Task: Set up a priority inbox to see important messages first in previews.
Action: Mouse moved to (867, 70)
Screenshot: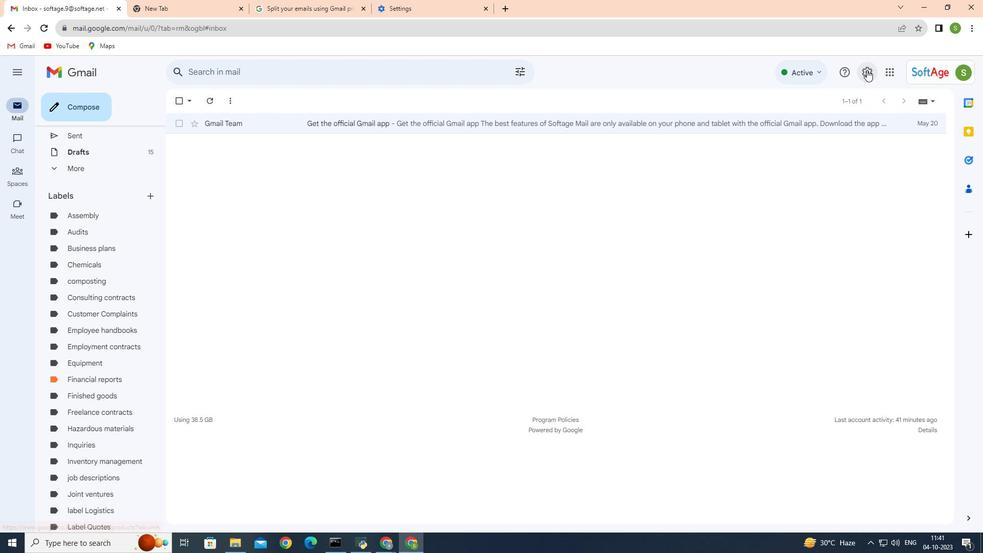 
Action: Mouse pressed left at (867, 70)
Screenshot: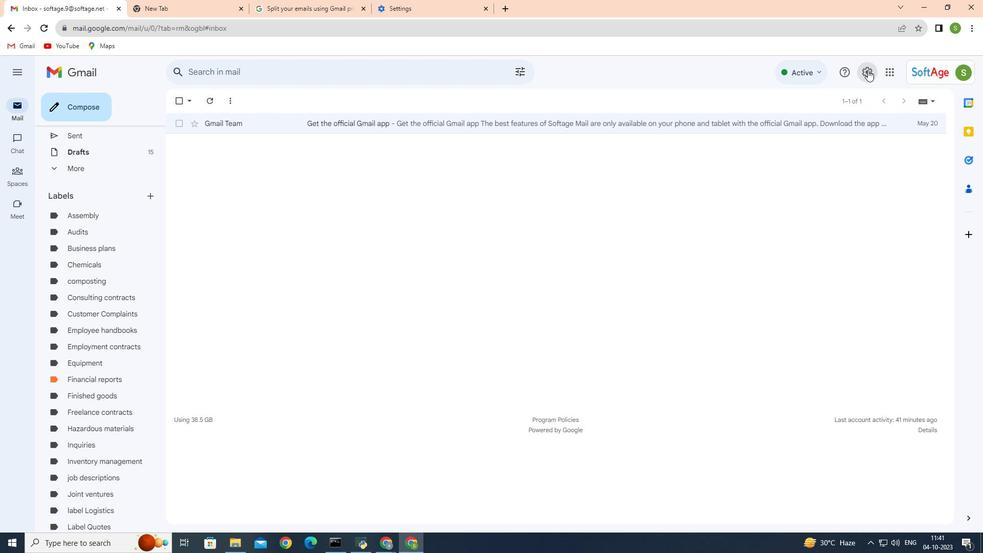 
Action: Mouse moved to (852, 123)
Screenshot: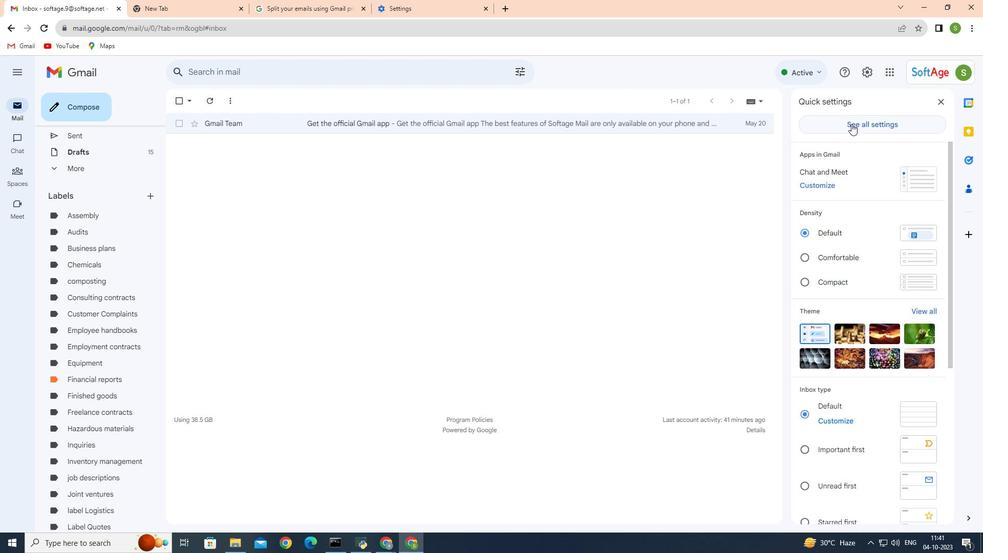 
Action: Mouse pressed left at (852, 123)
Screenshot: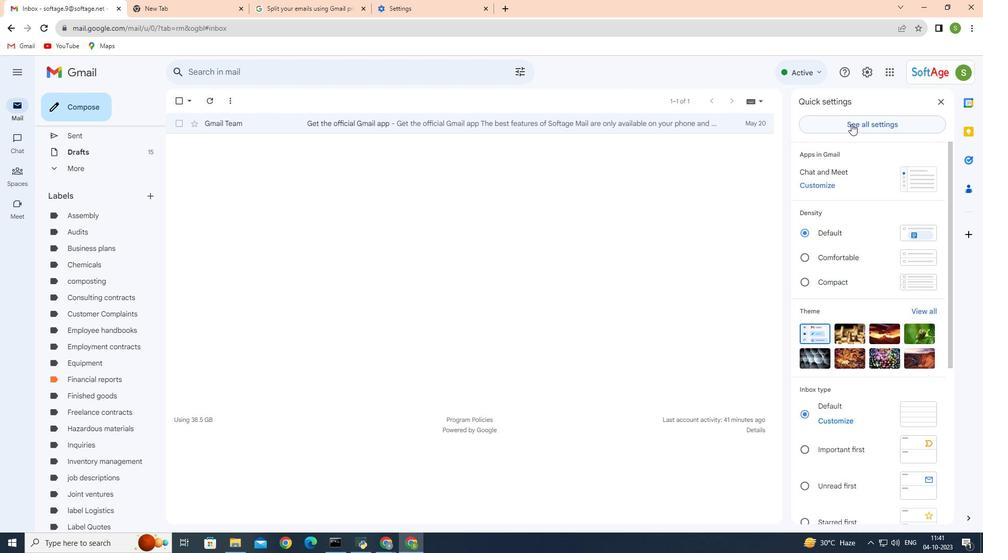 
Action: Mouse moved to (251, 123)
Screenshot: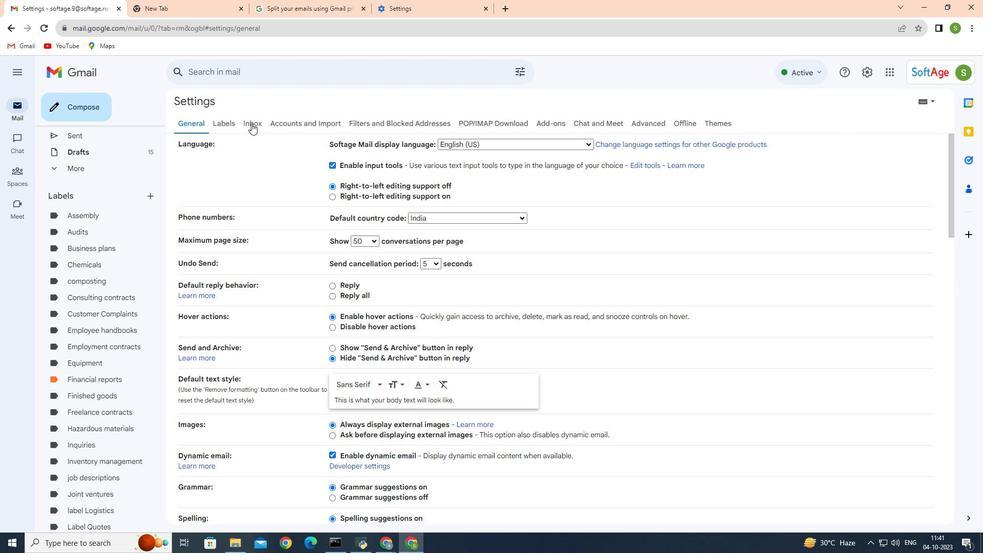 
Action: Mouse pressed left at (251, 123)
Screenshot: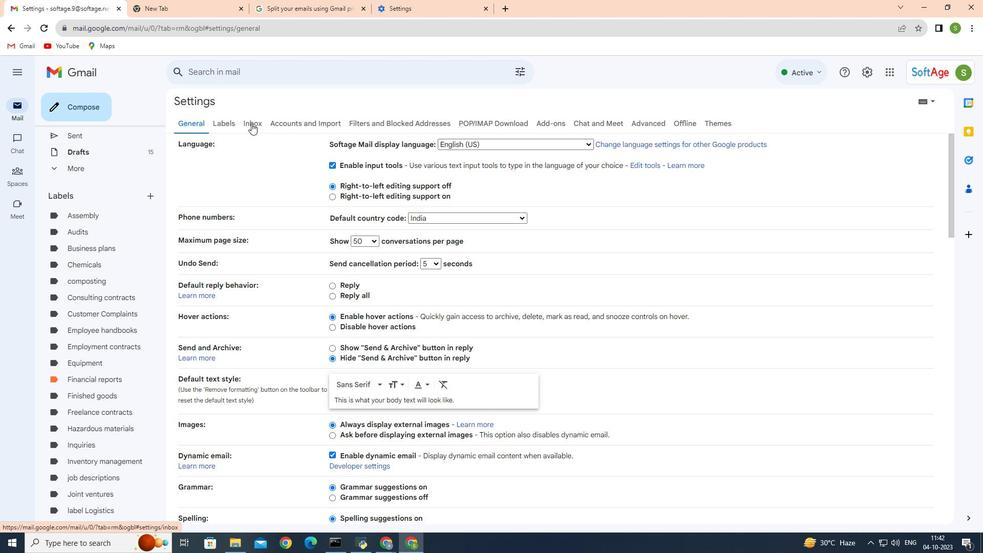 
Action: Mouse moved to (398, 142)
Screenshot: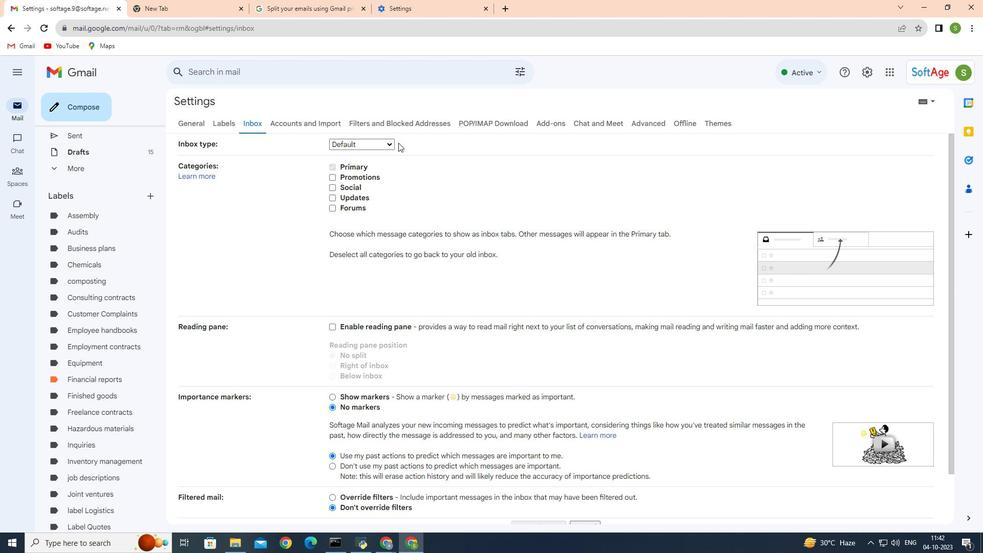 
Action: Mouse pressed left at (398, 142)
Screenshot: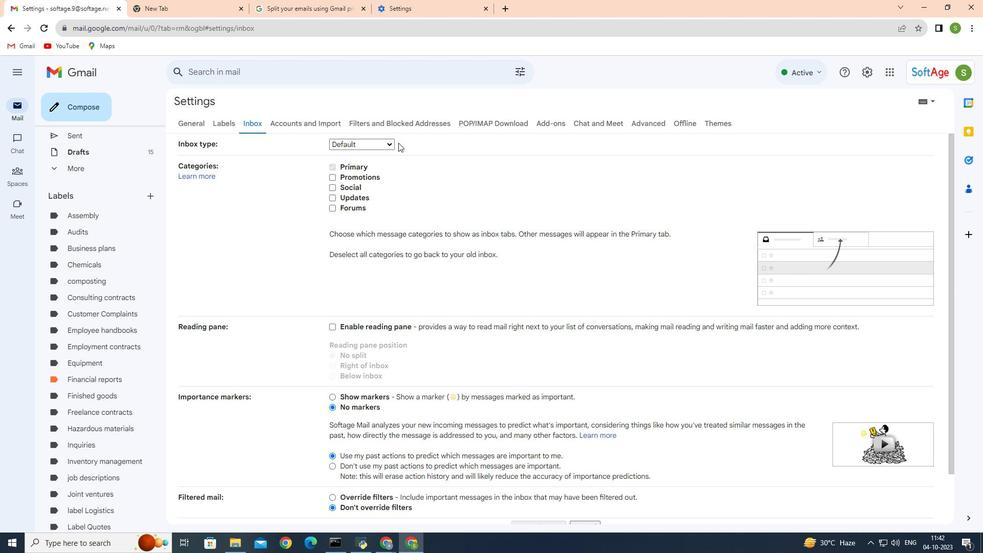 
Action: Mouse moved to (386, 144)
Screenshot: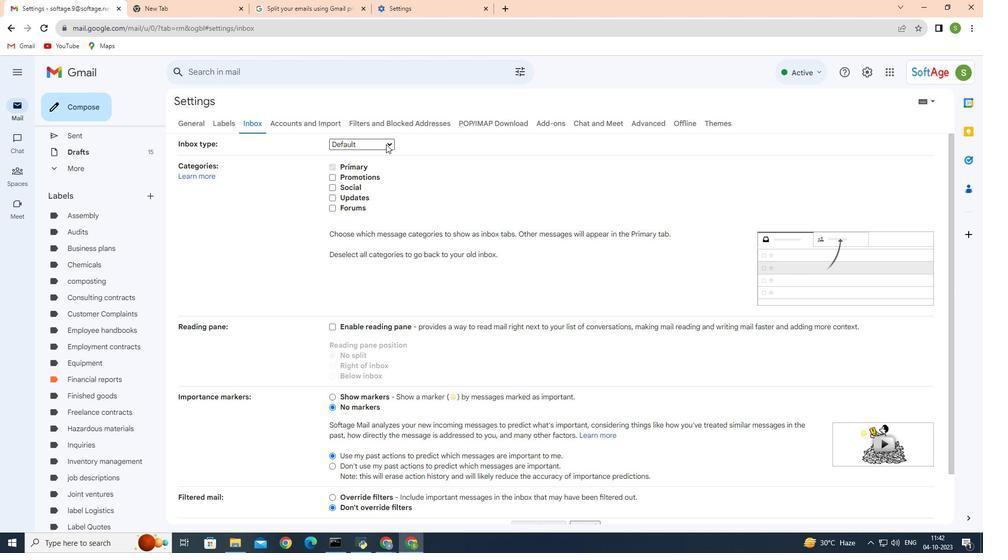 
Action: Mouse pressed left at (386, 144)
Screenshot: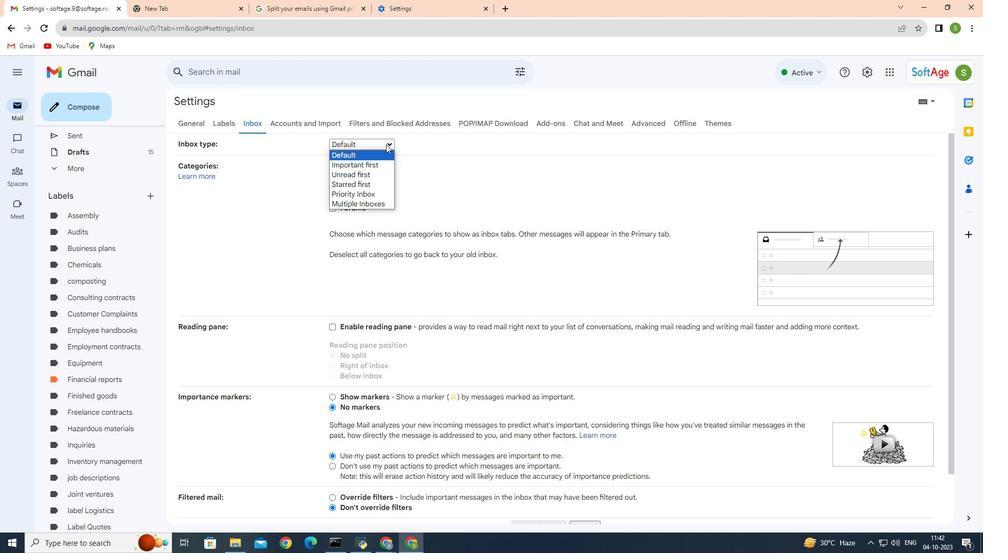 
Action: Mouse moved to (361, 195)
Screenshot: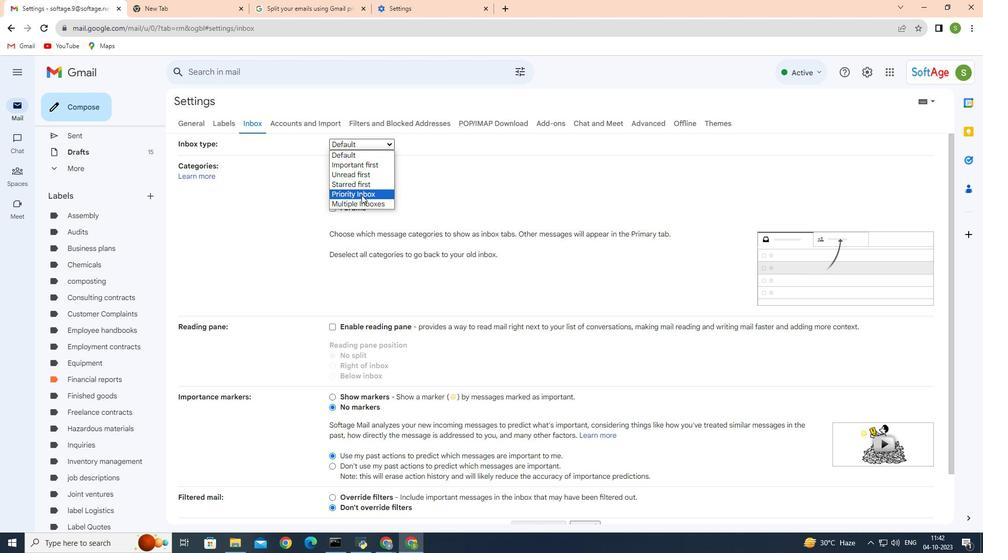 
Action: Mouse pressed left at (361, 195)
Screenshot: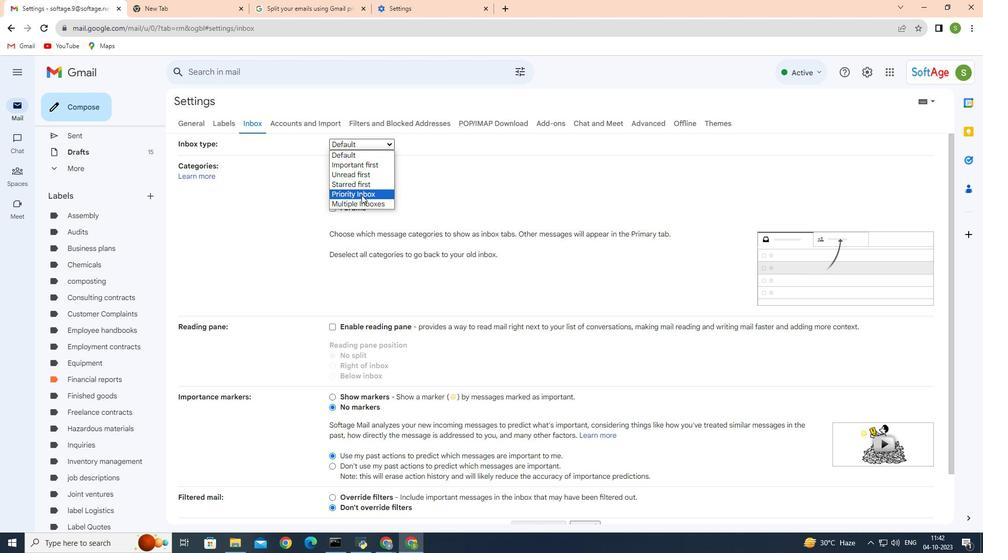 
Action: Mouse moved to (394, 177)
Screenshot: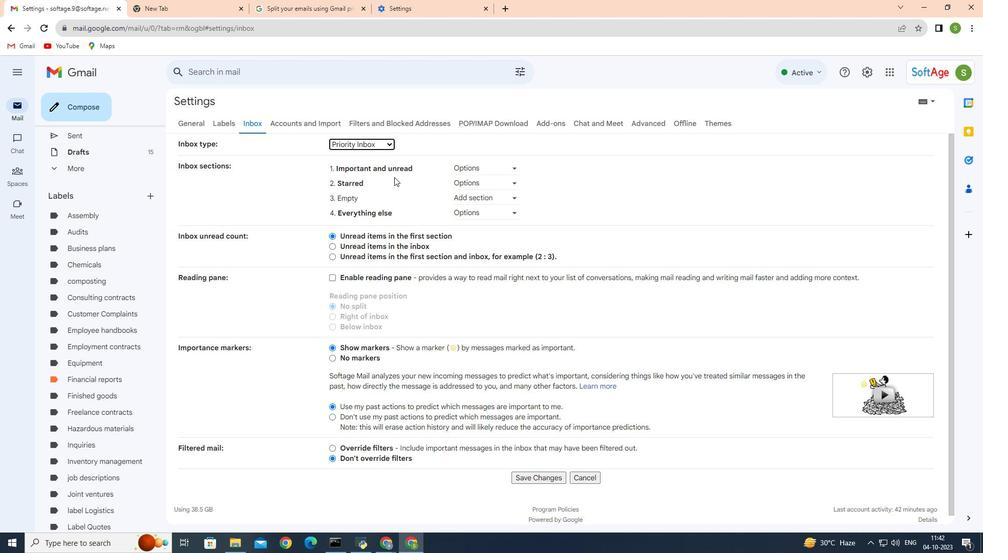 
Action: Mouse scrolled (394, 176) with delta (0, 0)
Screenshot: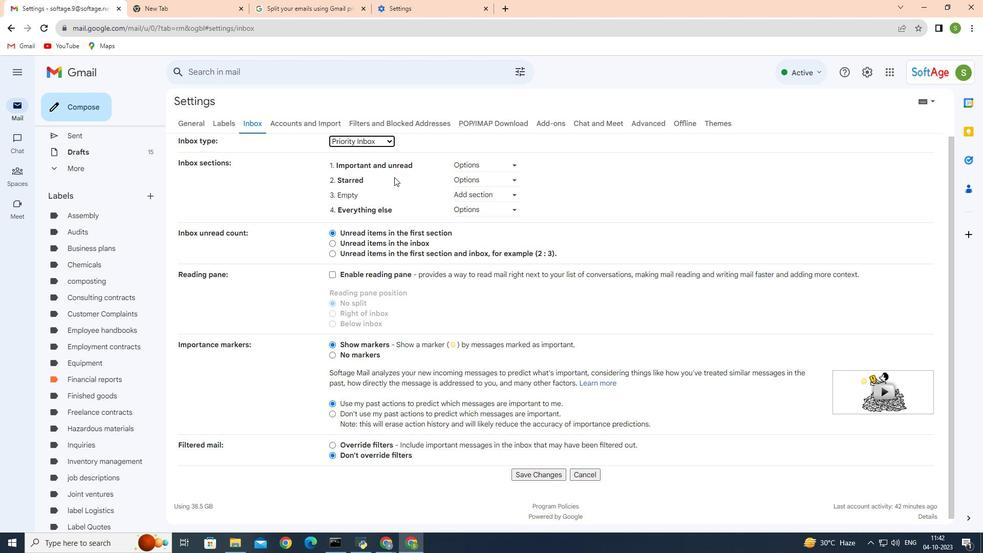 
Action: Mouse moved to (394, 177)
Screenshot: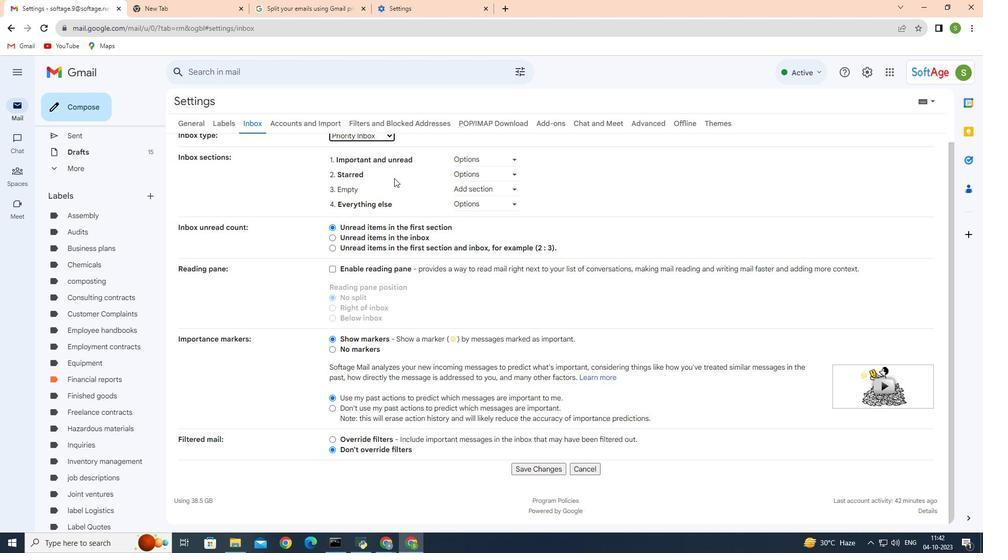 
Action: Mouse scrolled (394, 177) with delta (0, 0)
Screenshot: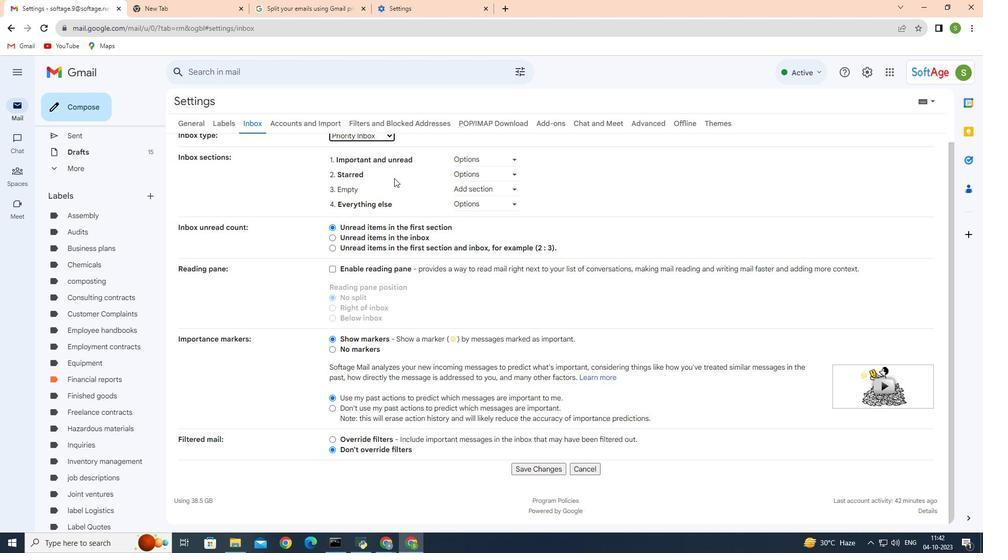 
Action: Mouse moved to (394, 177)
Screenshot: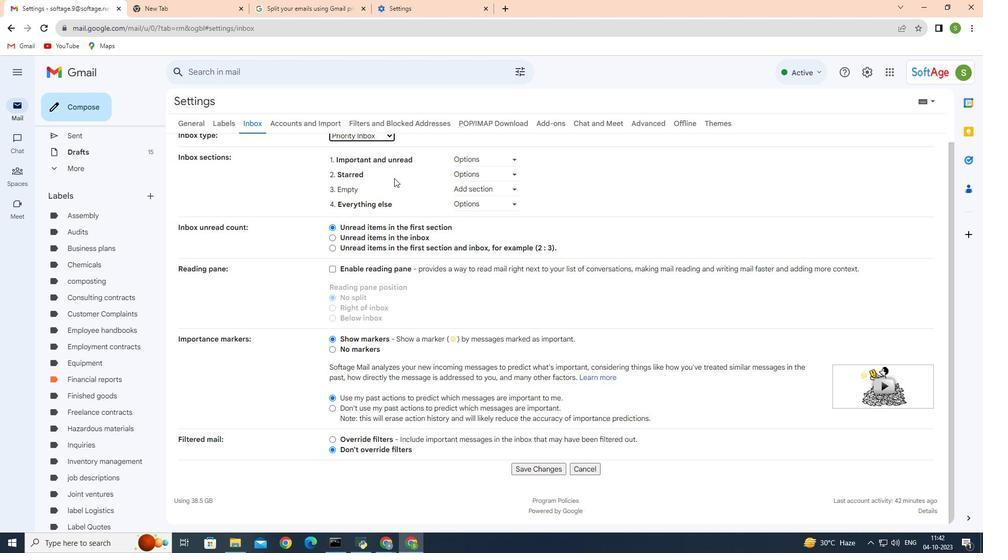 
Action: Mouse scrolled (394, 177) with delta (0, 0)
Screenshot: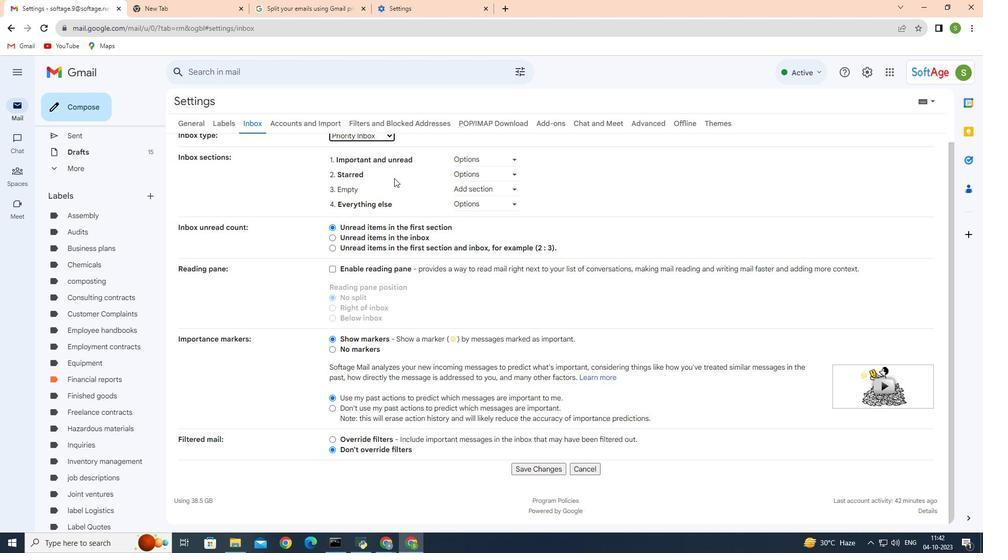 
Action: Mouse moved to (394, 178)
Screenshot: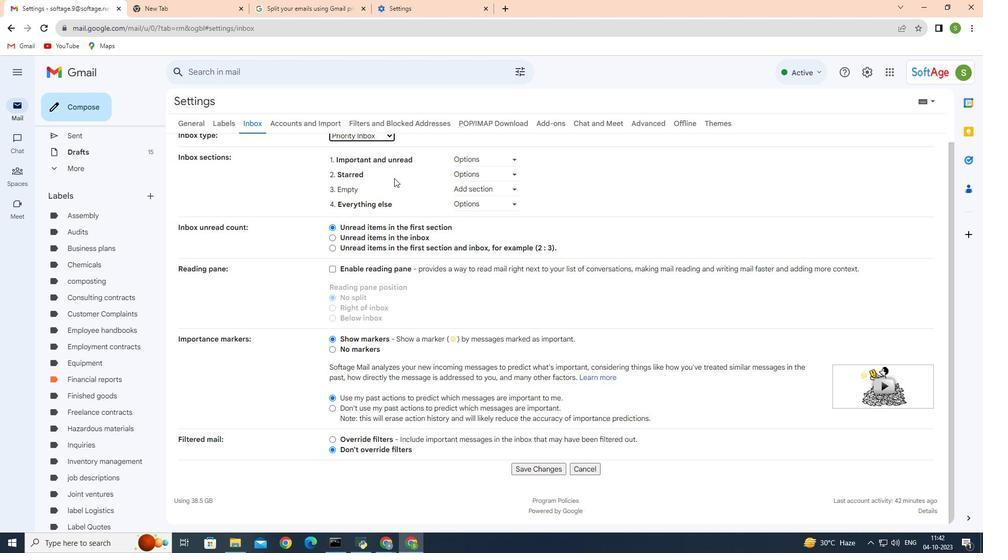 
Action: Mouse scrolled (394, 177) with delta (0, 0)
Screenshot: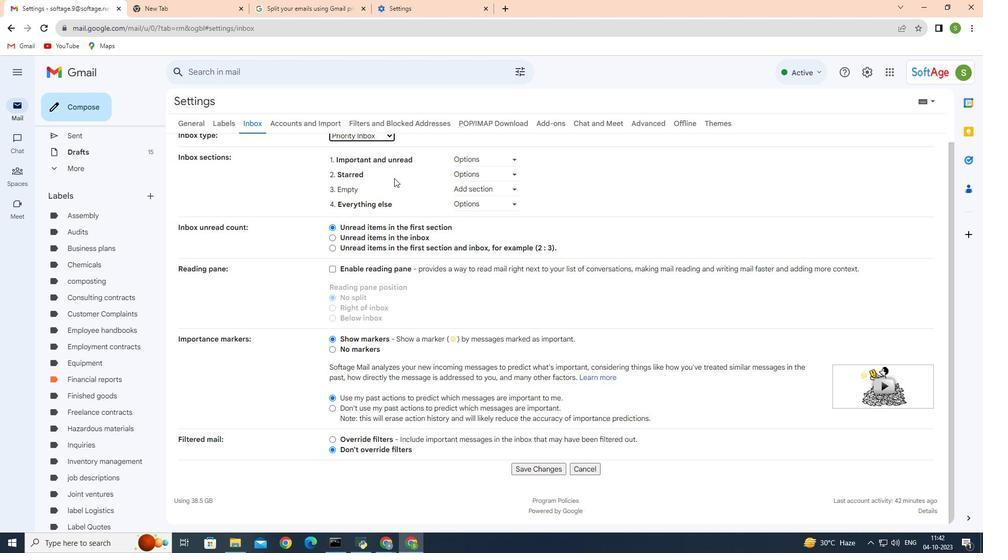 
Action: Mouse moved to (386, 177)
Screenshot: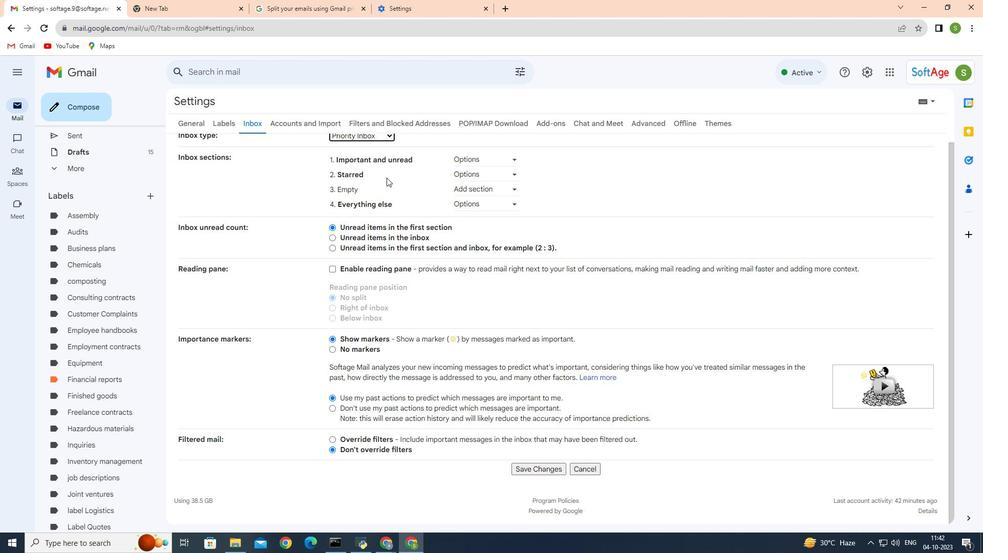 
Action: Mouse scrolled (386, 178) with delta (0, 0)
Screenshot: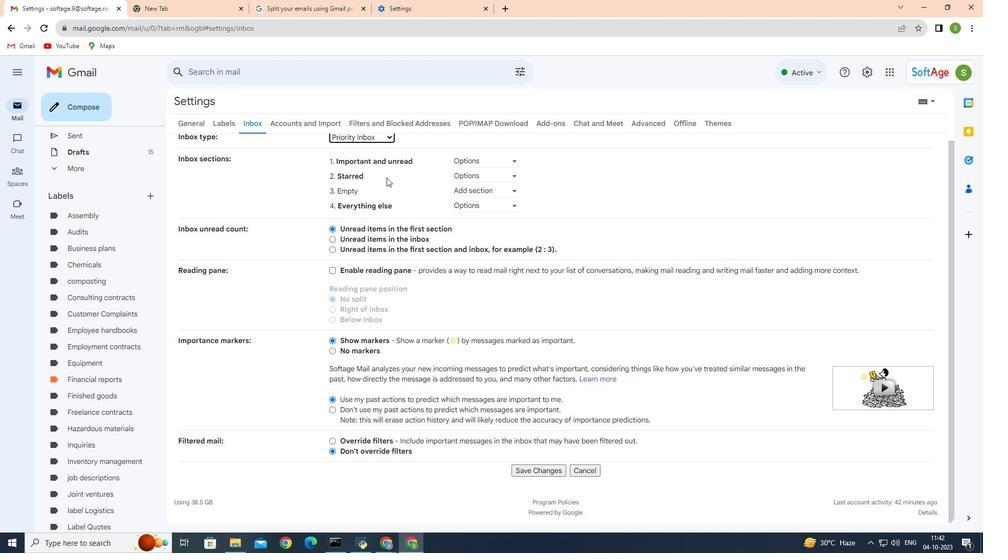 
Action: Mouse scrolled (386, 178) with delta (0, 0)
Screenshot: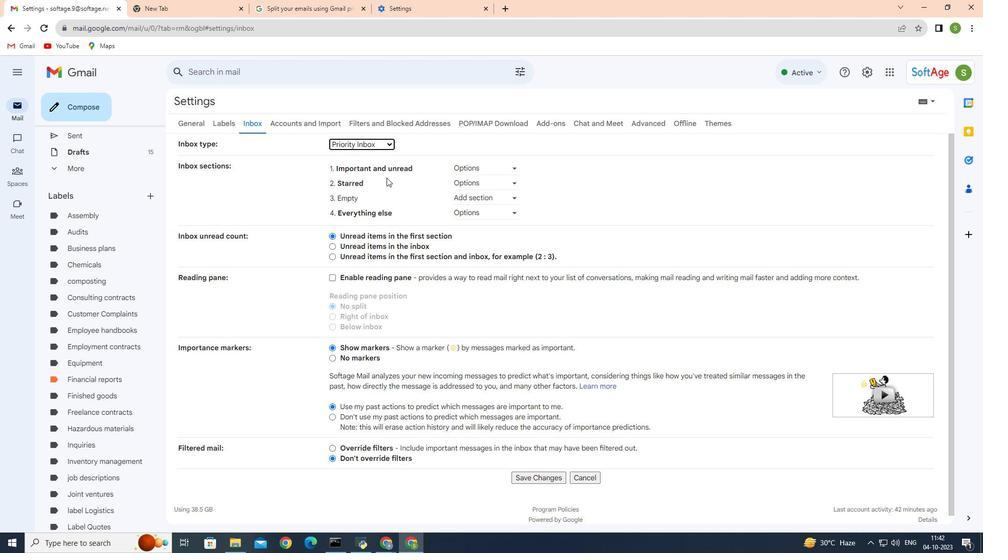 
Action: Mouse moved to (392, 141)
Screenshot: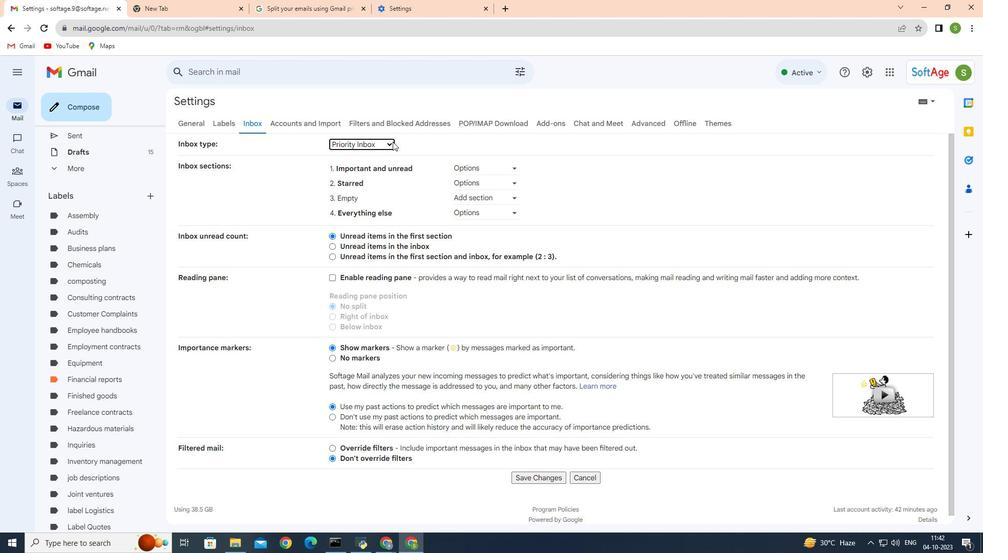 
Action: Mouse pressed left at (392, 141)
Screenshot: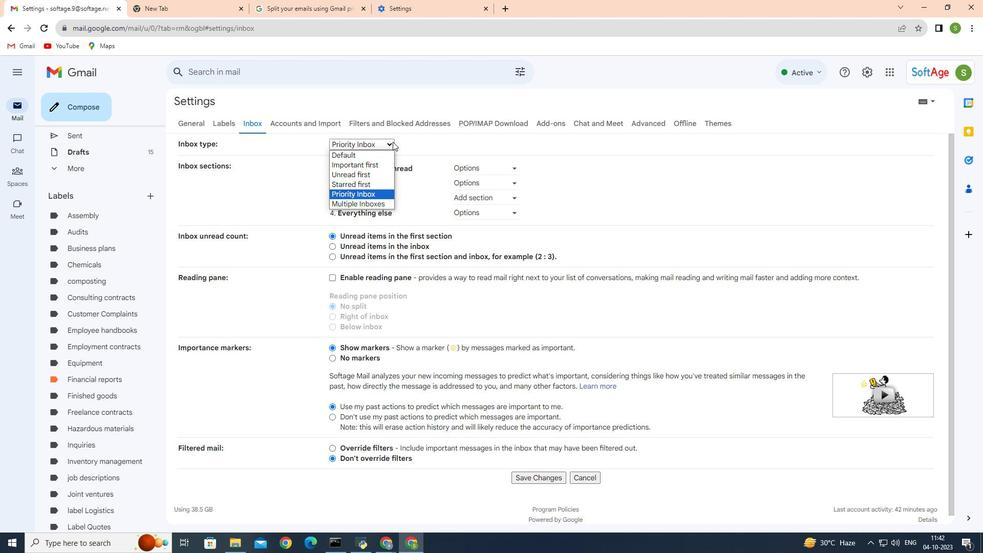 
Action: Mouse moved to (375, 195)
Screenshot: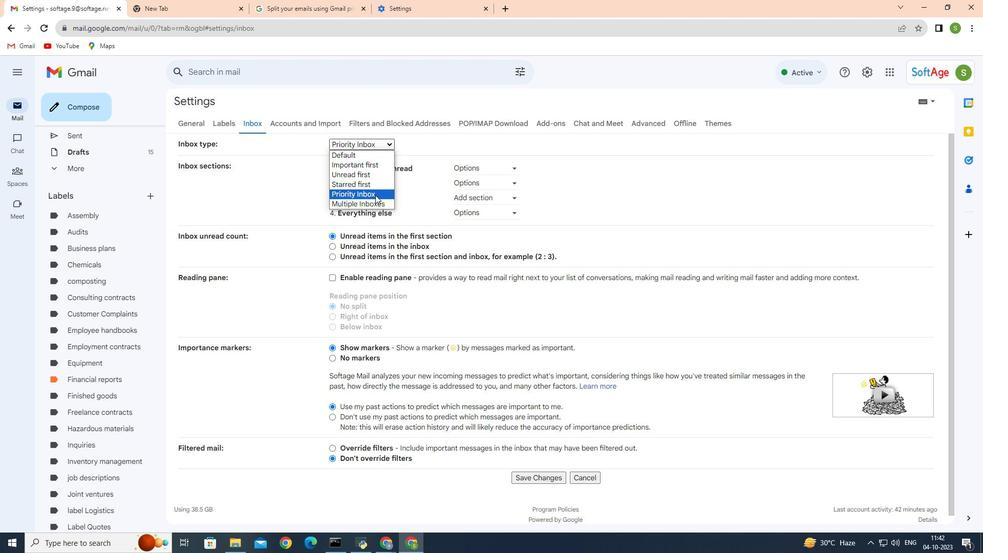 
Action: Mouse pressed left at (375, 195)
Screenshot: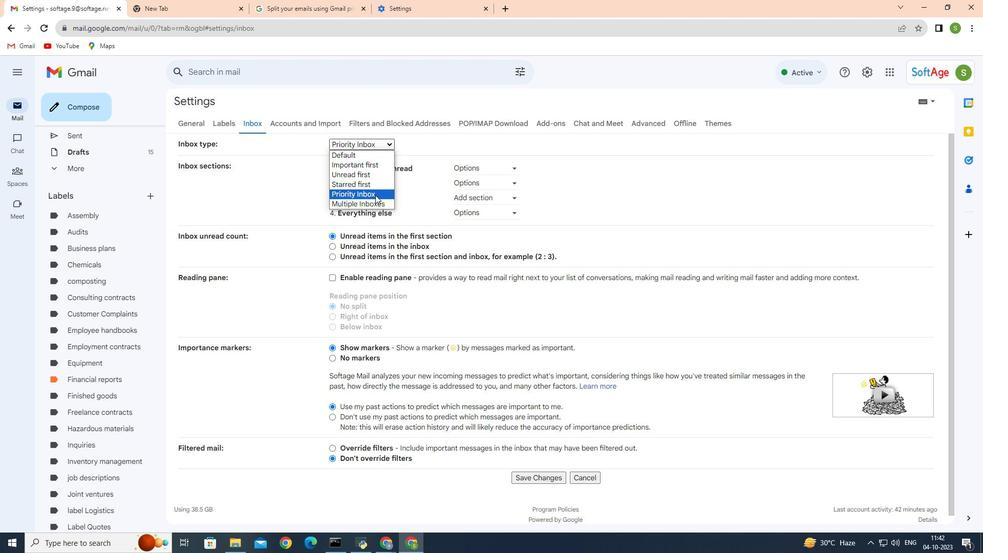 
Action: Mouse moved to (538, 477)
Screenshot: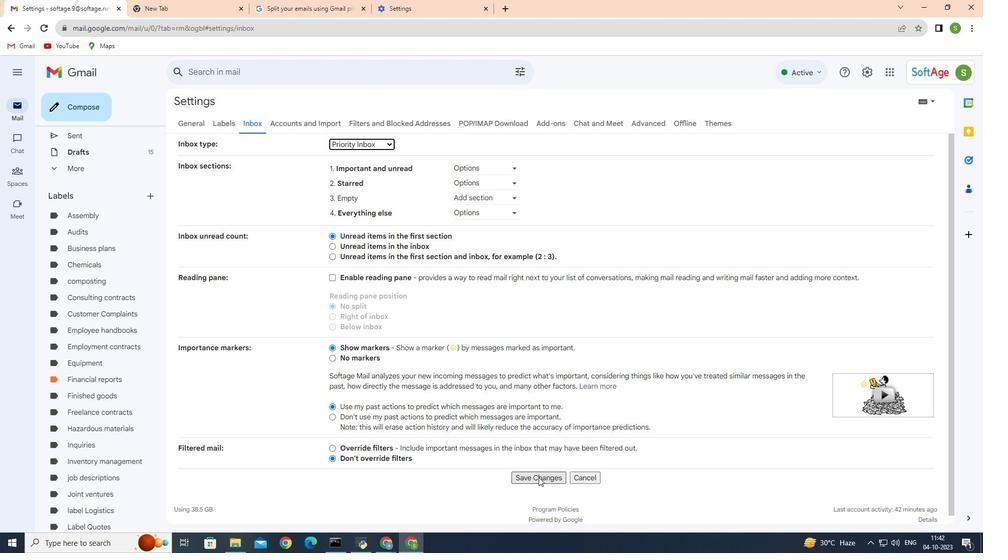 
Action: Mouse pressed left at (538, 477)
Screenshot: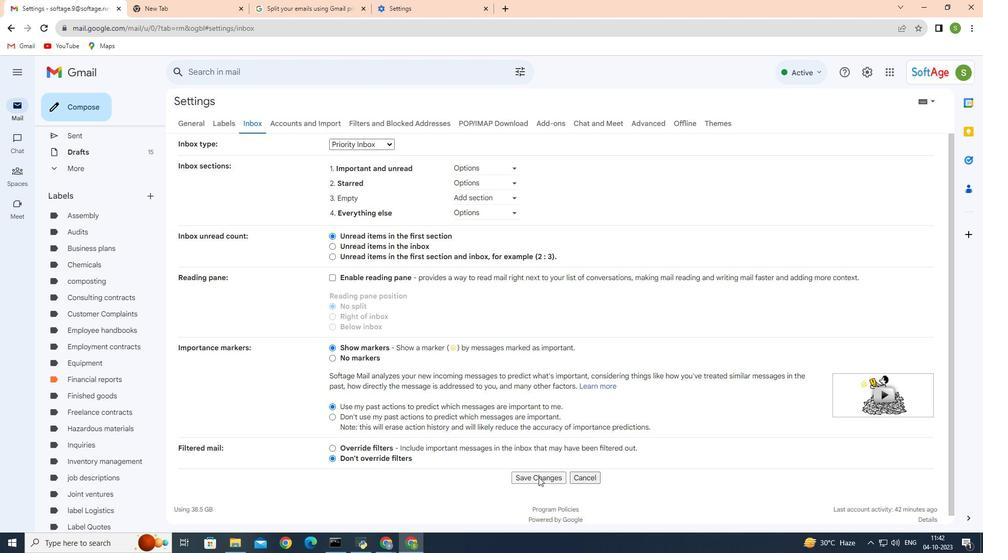
Action: Mouse moved to (487, 448)
Screenshot: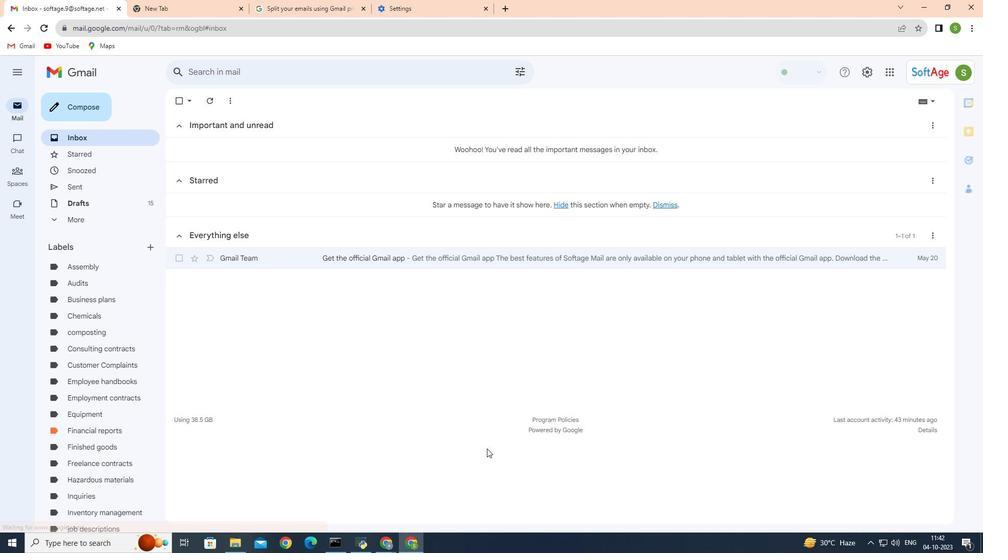 
